 Task: Put "Image B" in They travelled - to the Andes in Closeup of Adrenaline Trailer
Action: Mouse pressed left at (120, 57)
Screenshot: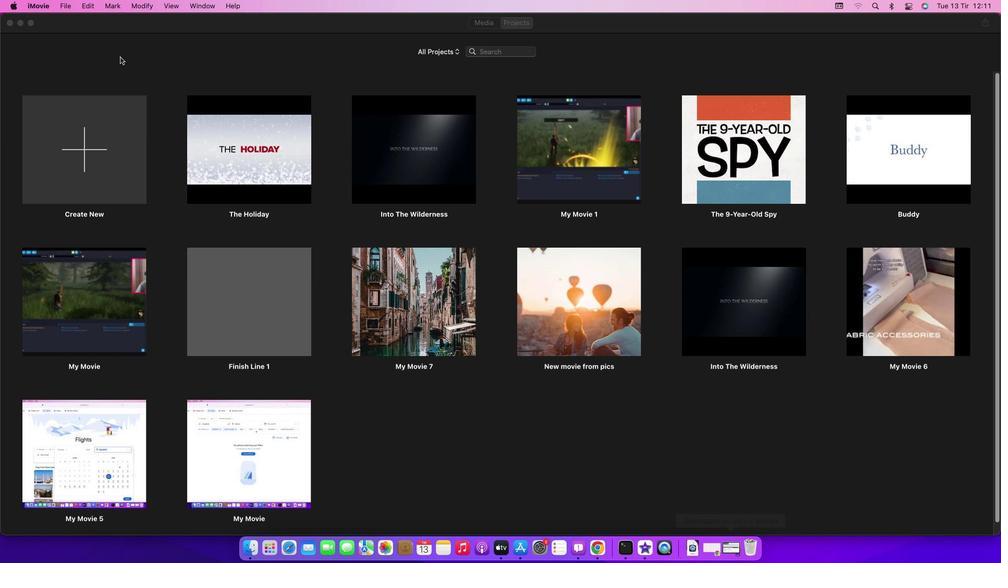 
Action: Mouse moved to (61, 0)
Screenshot: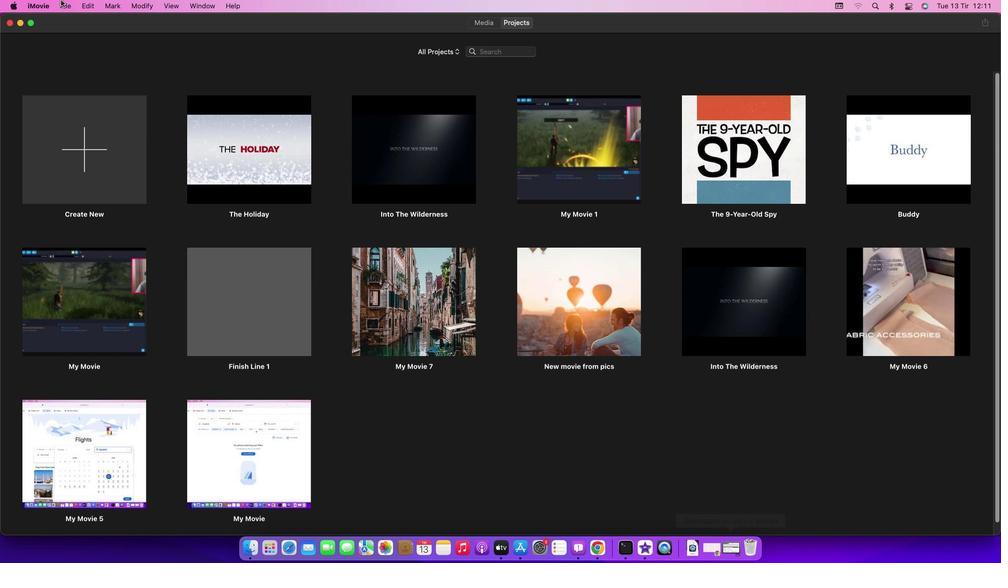 
Action: Mouse pressed left at (61, 0)
Screenshot: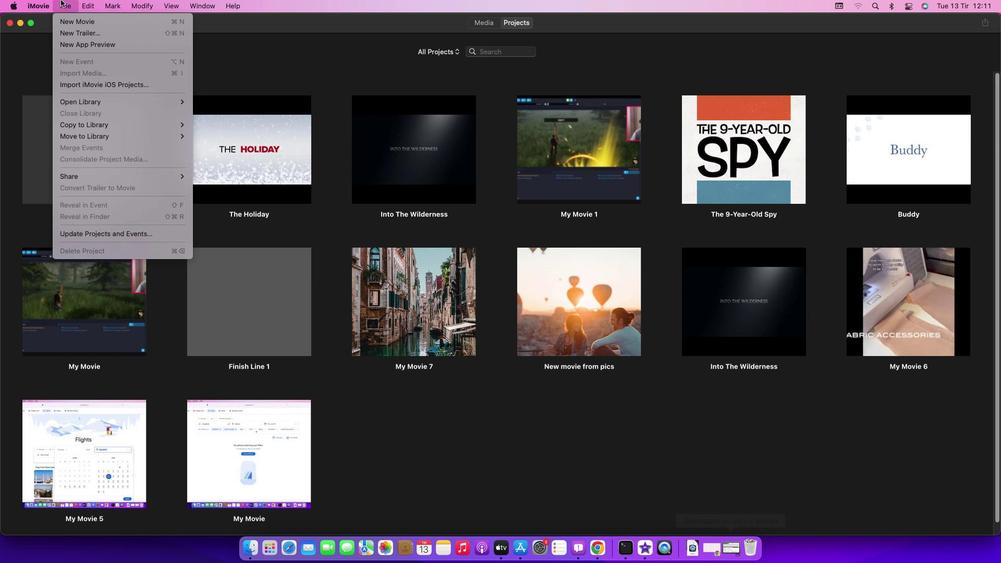 
Action: Mouse moved to (85, 36)
Screenshot: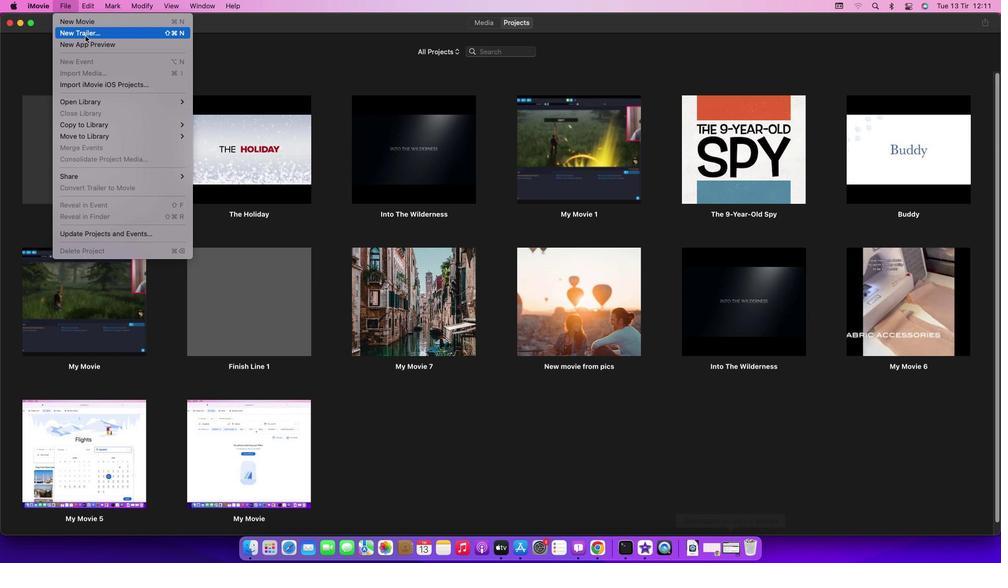
Action: Mouse pressed left at (85, 36)
Screenshot: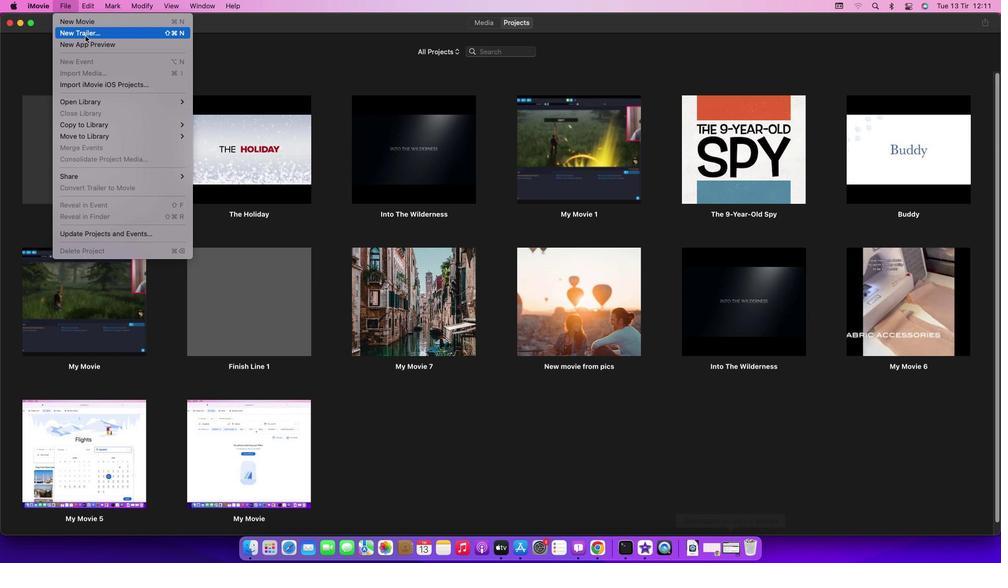 
Action: Mouse moved to (602, 297)
Screenshot: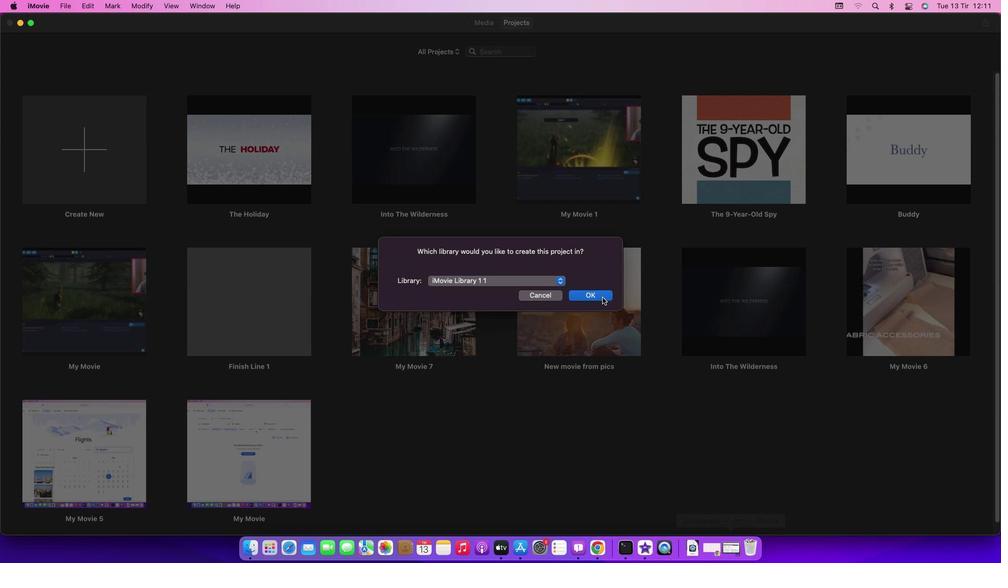 
Action: Mouse pressed left at (602, 297)
Screenshot: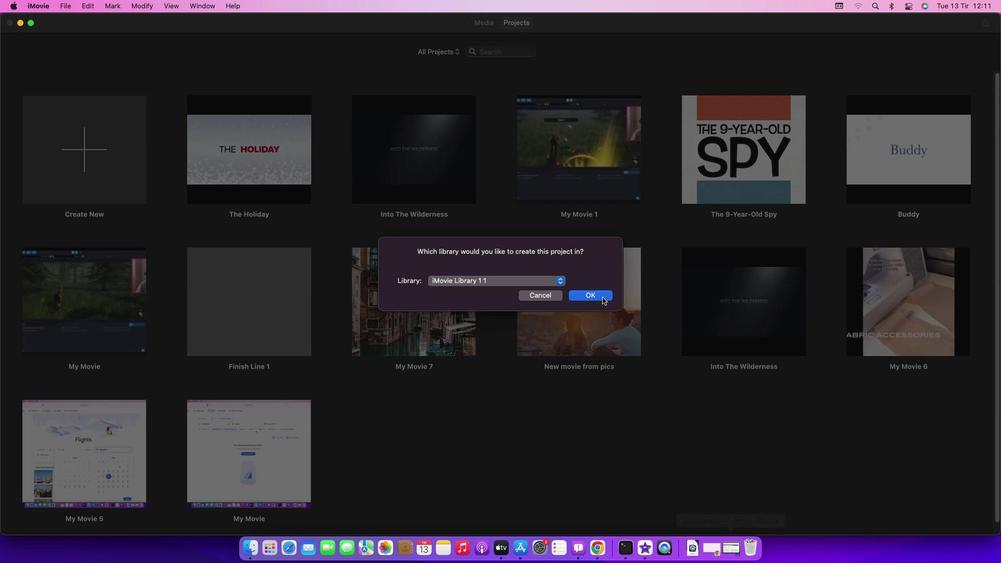
Action: Mouse moved to (472, 217)
Screenshot: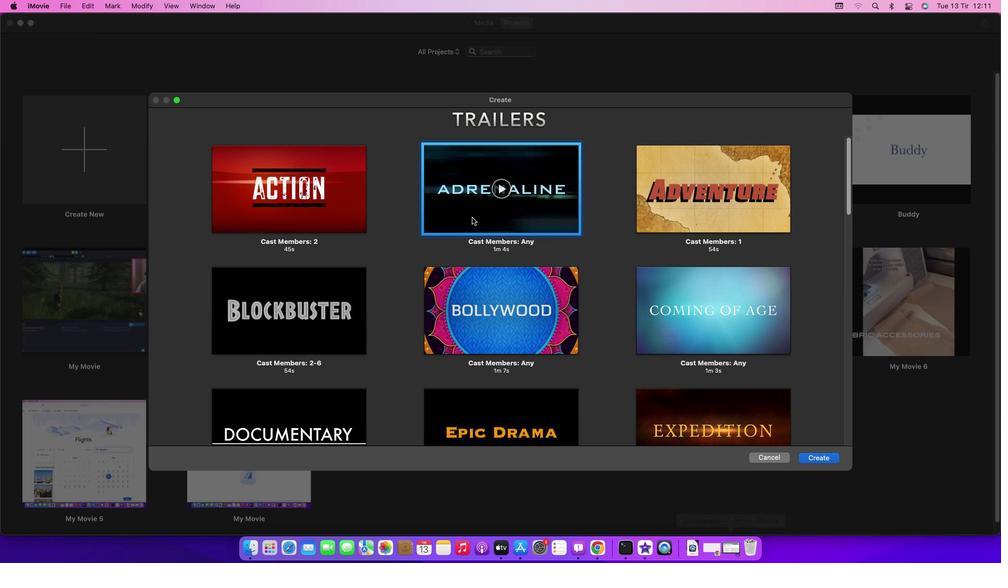 
Action: Mouse pressed left at (472, 217)
Screenshot: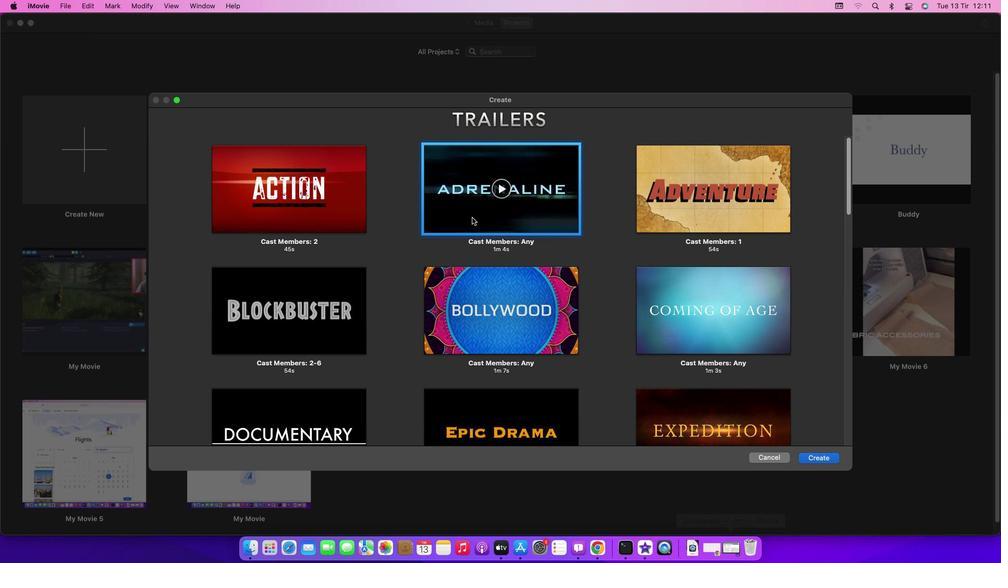 
Action: Mouse moved to (831, 460)
Screenshot: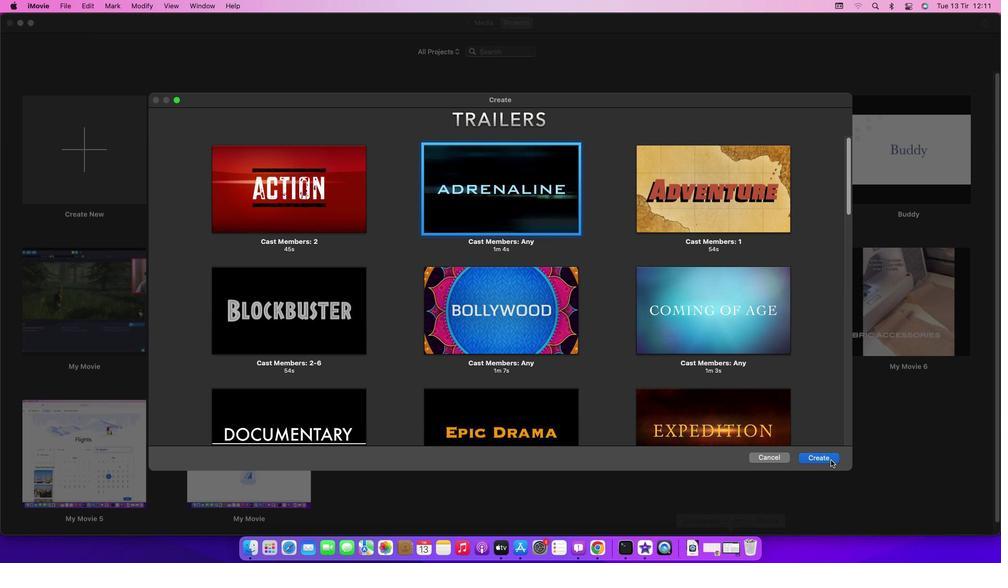
Action: Mouse pressed left at (831, 460)
Screenshot: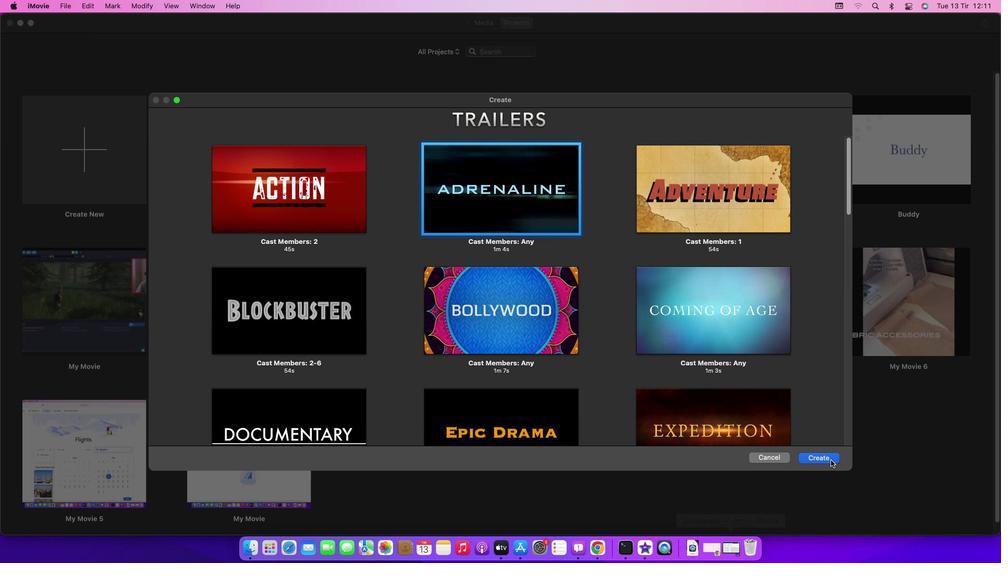 
Action: Mouse moved to (497, 310)
Screenshot: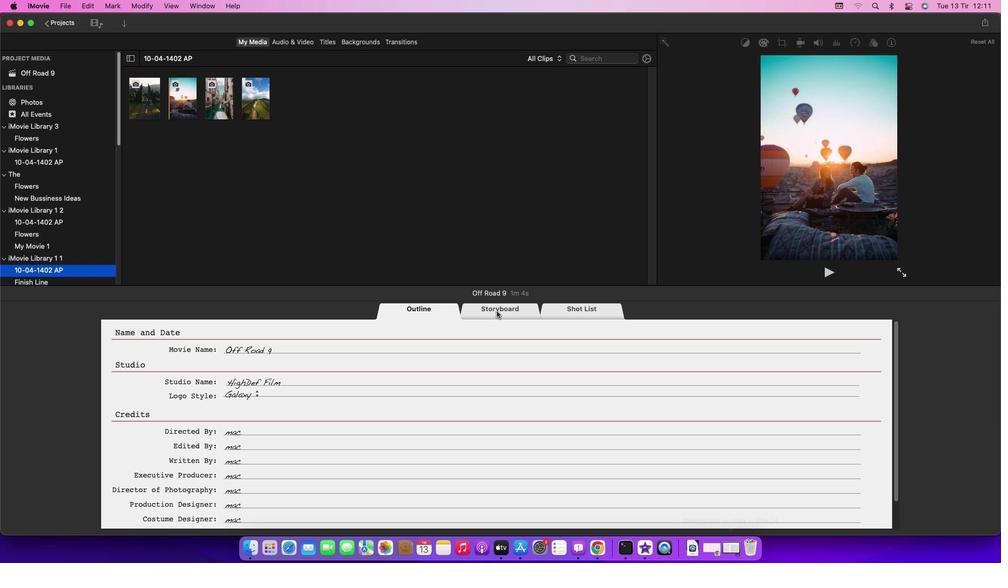
Action: Mouse pressed left at (497, 310)
Screenshot: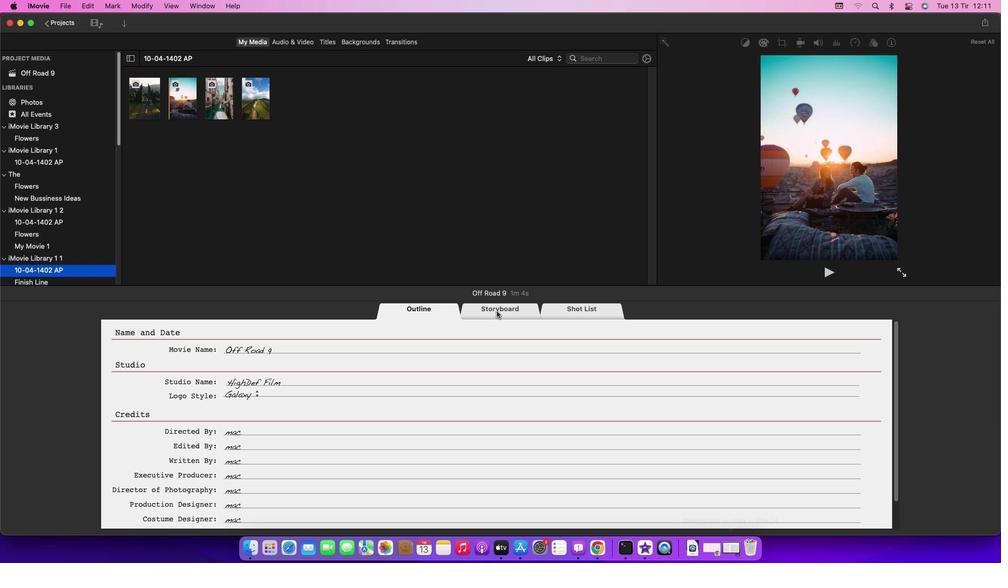 
Action: Mouse moved to (367, 401)
Screenshot: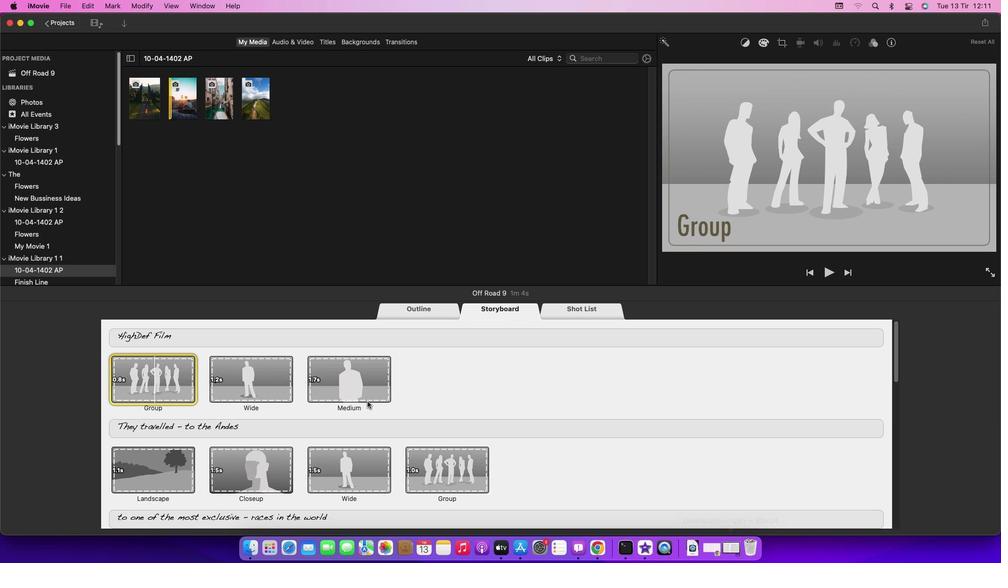 
Action: Mouse scrolled (367, 401) with delta (0, 0)
Screenshot: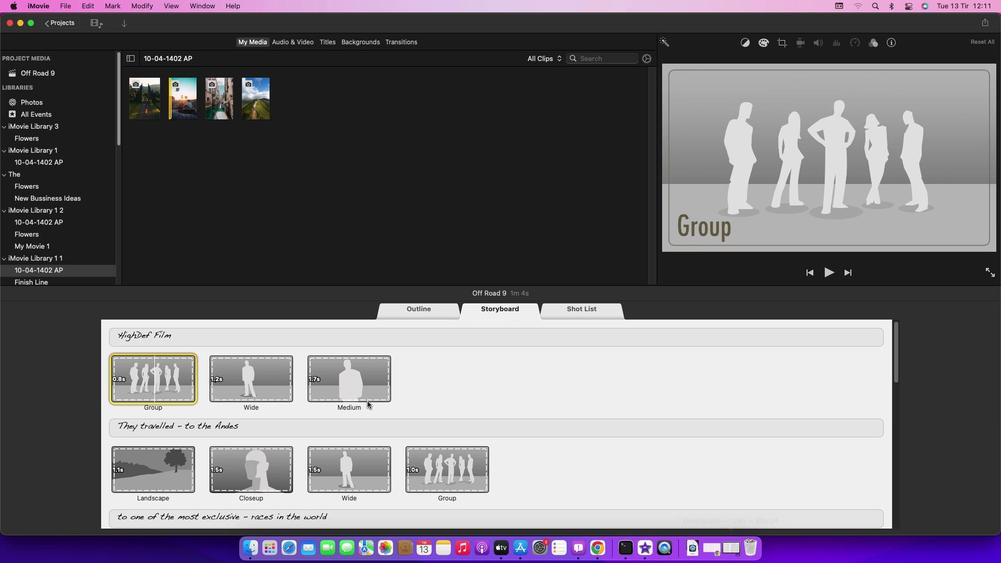 
Action: Mouse scrolled (367, 401) with delta (0, 0)
Screenshot: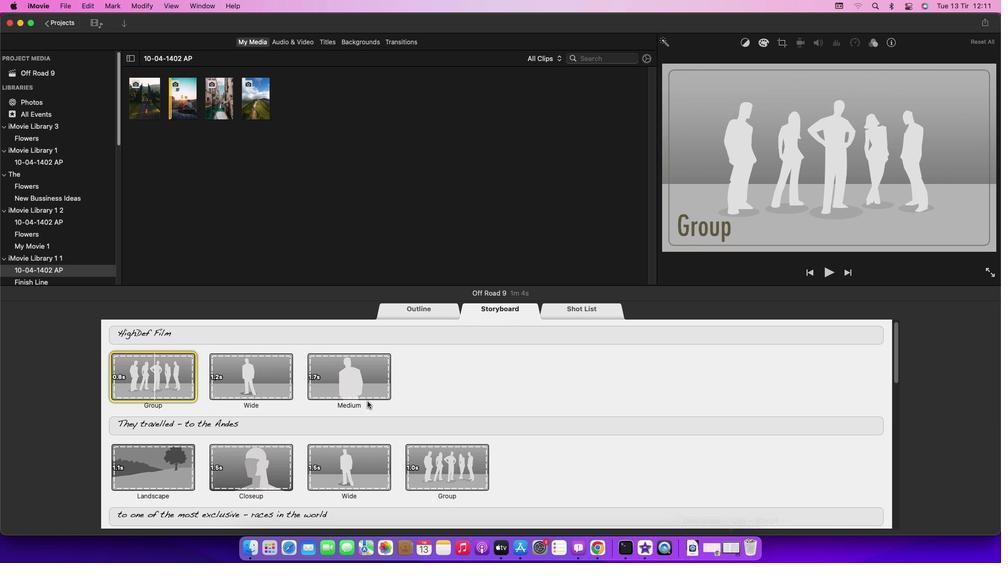 
Action: Mouse scrolled (367, 401) with delta (0, 0)
Screenshot: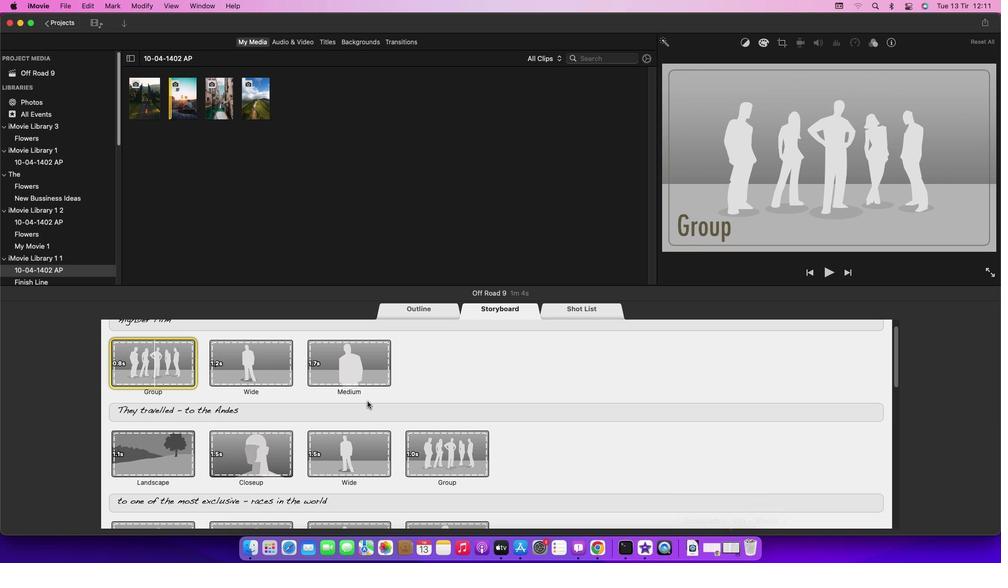 
Action: Mouse scrolled (367, 401) with delta (0, 0)
Screenshot: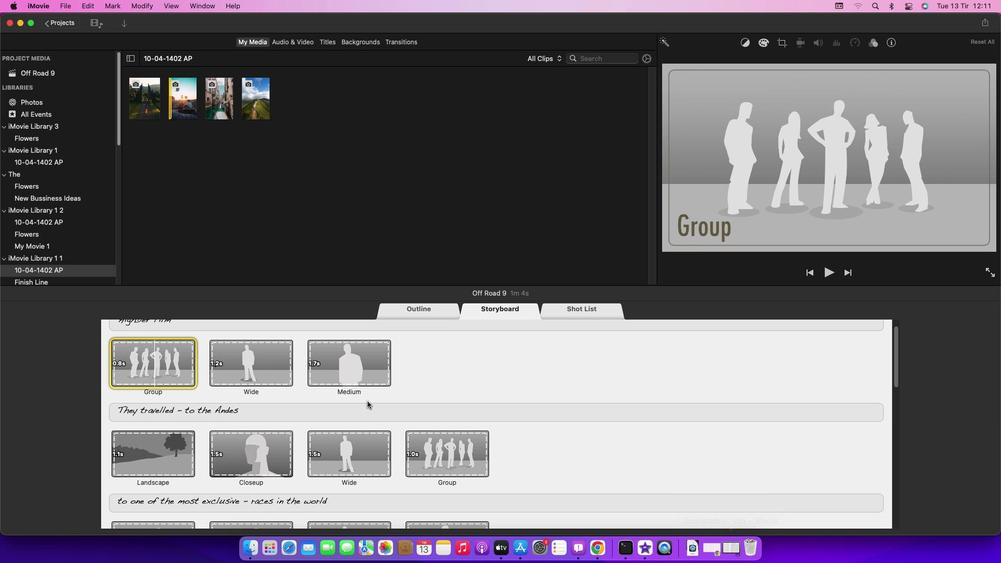 
Action: Mouse moved to (254, 445)
Screenshot: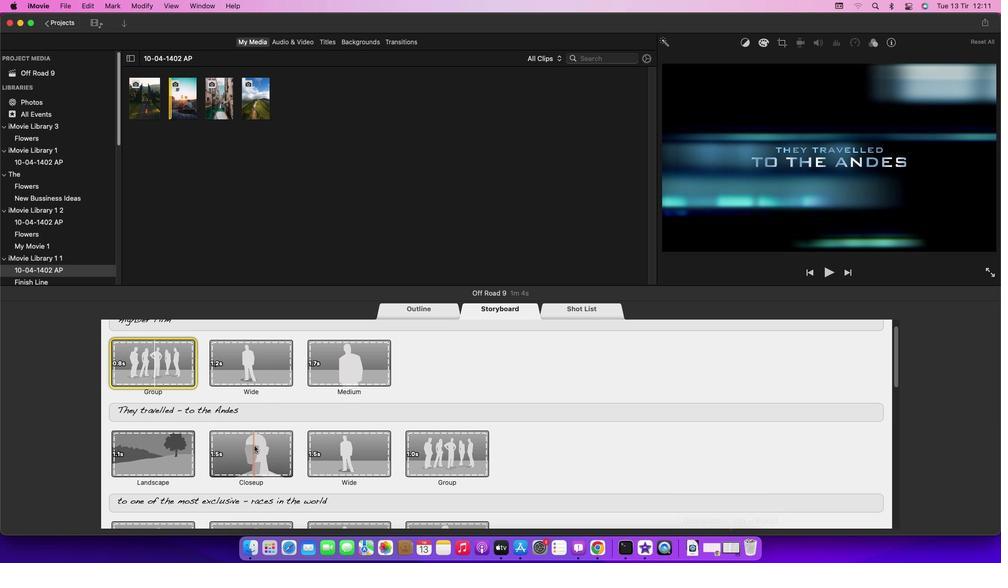 
Action: Mouse pressed left at (254, 445)
Screenshot: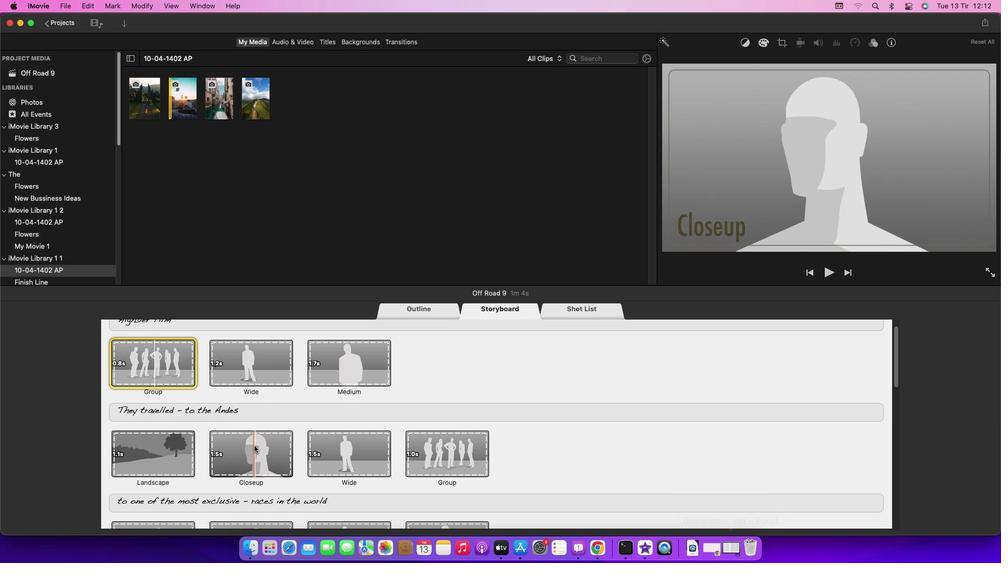 
Action: Mouse moved to (144, 104)
Screenshot: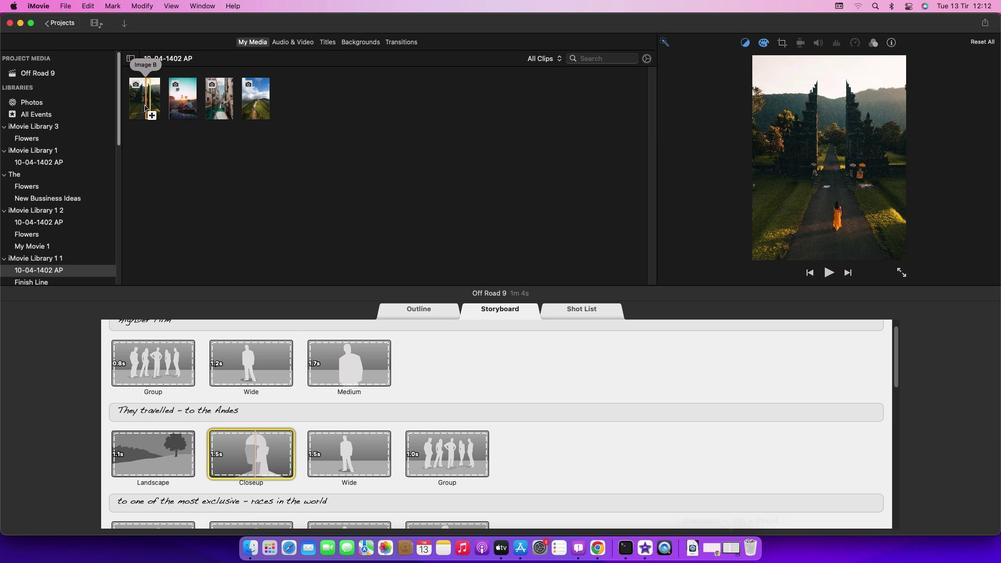 
Action: Mouse pressed left at (144, 104)
Screenshot: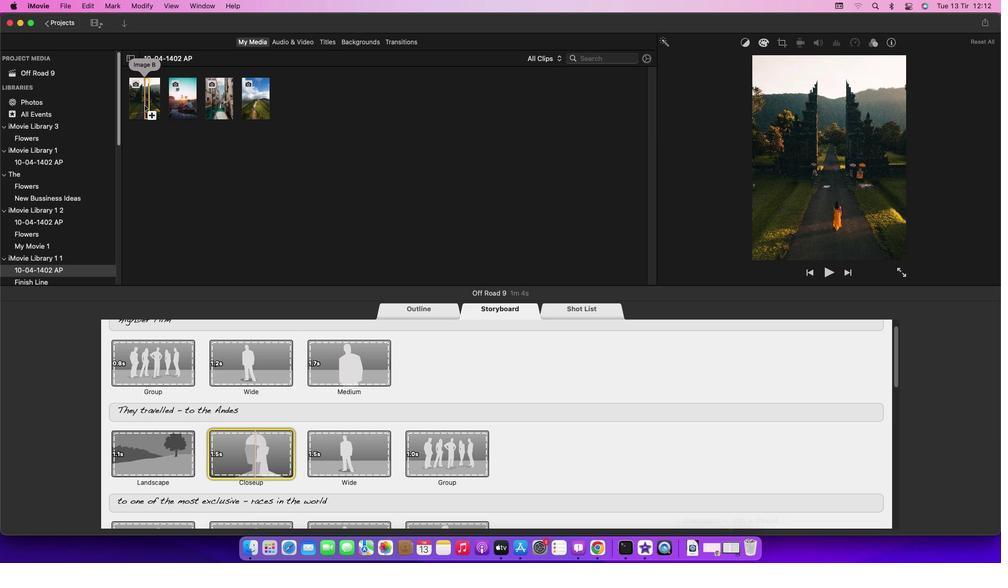 
Action: Mouse moved to (303, 163)
Screenshot: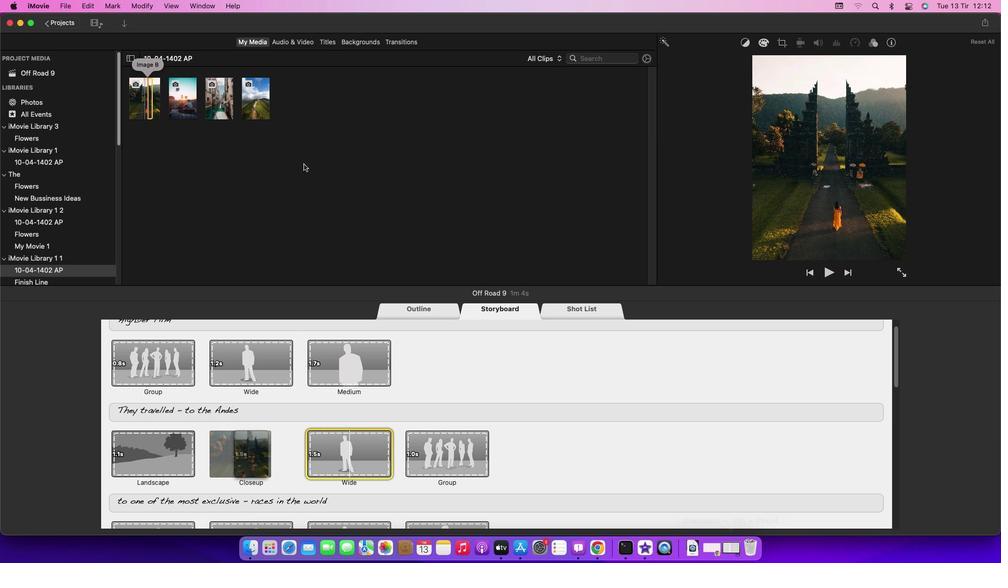 
